 Task: Use Synth Zap Accent 06 Effect in this video Movie B.mp4
Action: Mouse moved to (529, 181)
Screenshot: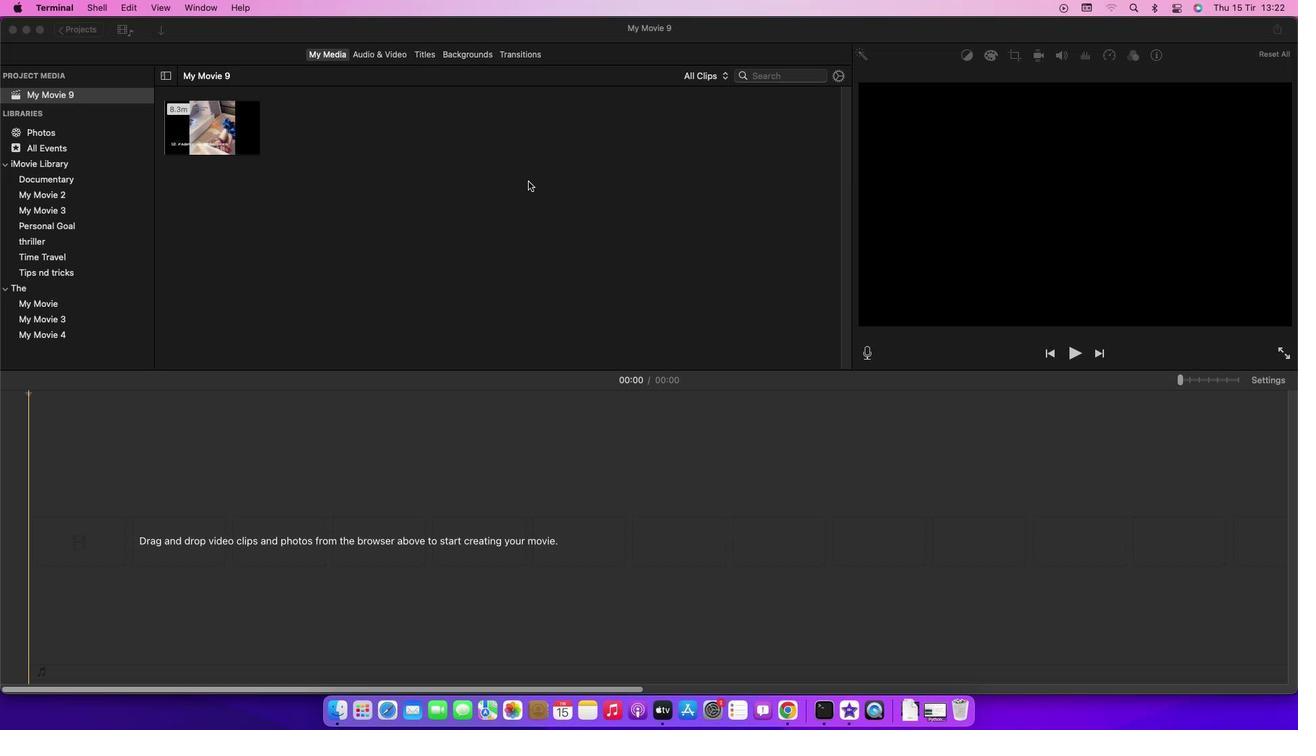 
Action: Mouse pressed left at (529, 181)
Screenshot: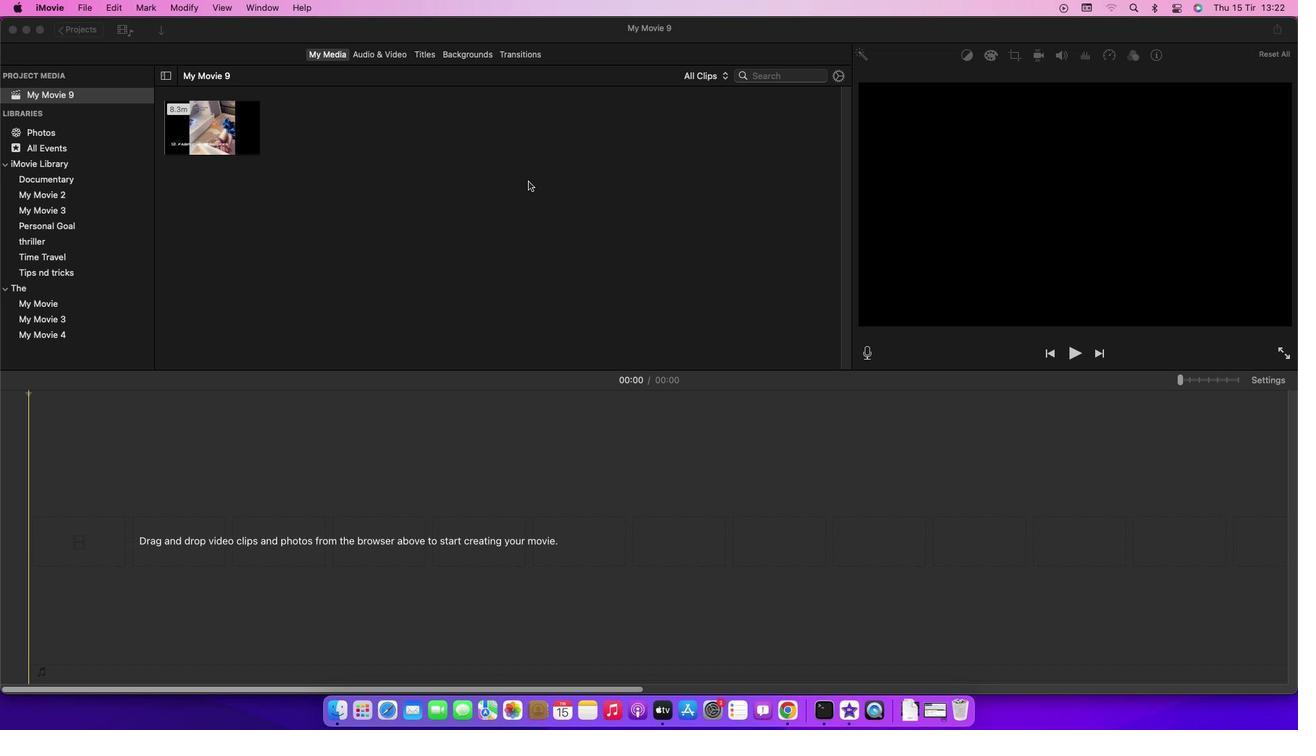 
Action: Mouse moved to (217, 131)
Screenshot: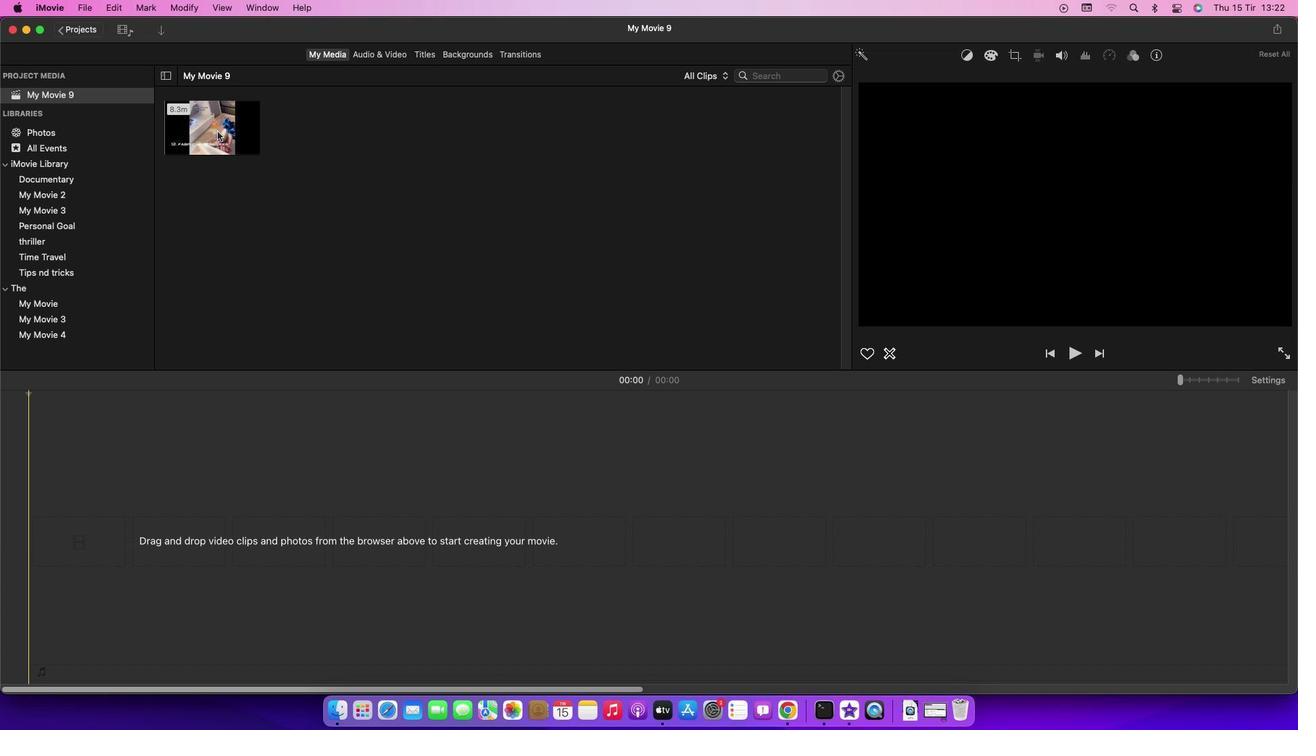 
Action: Mouse pressed left at (217, 131)
Screenshot: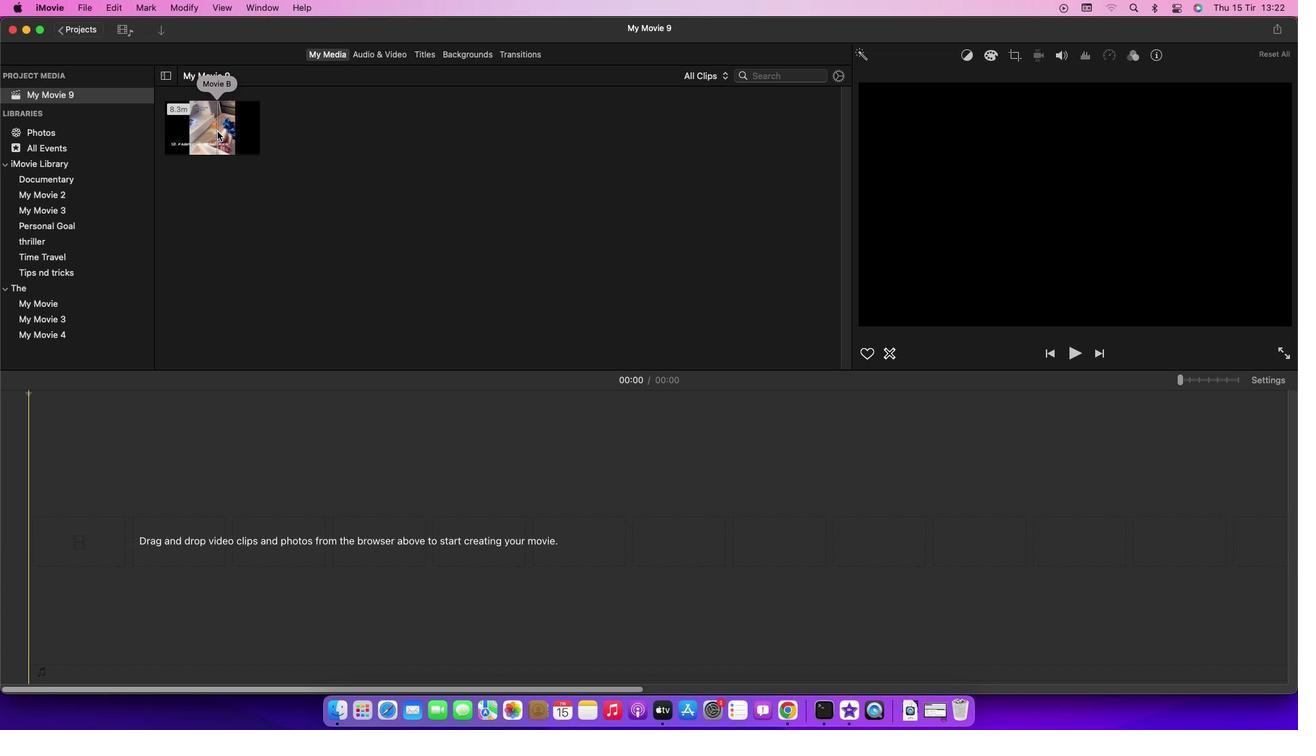 
Action: Mouse pressed left at (217, 131)
Screenshot: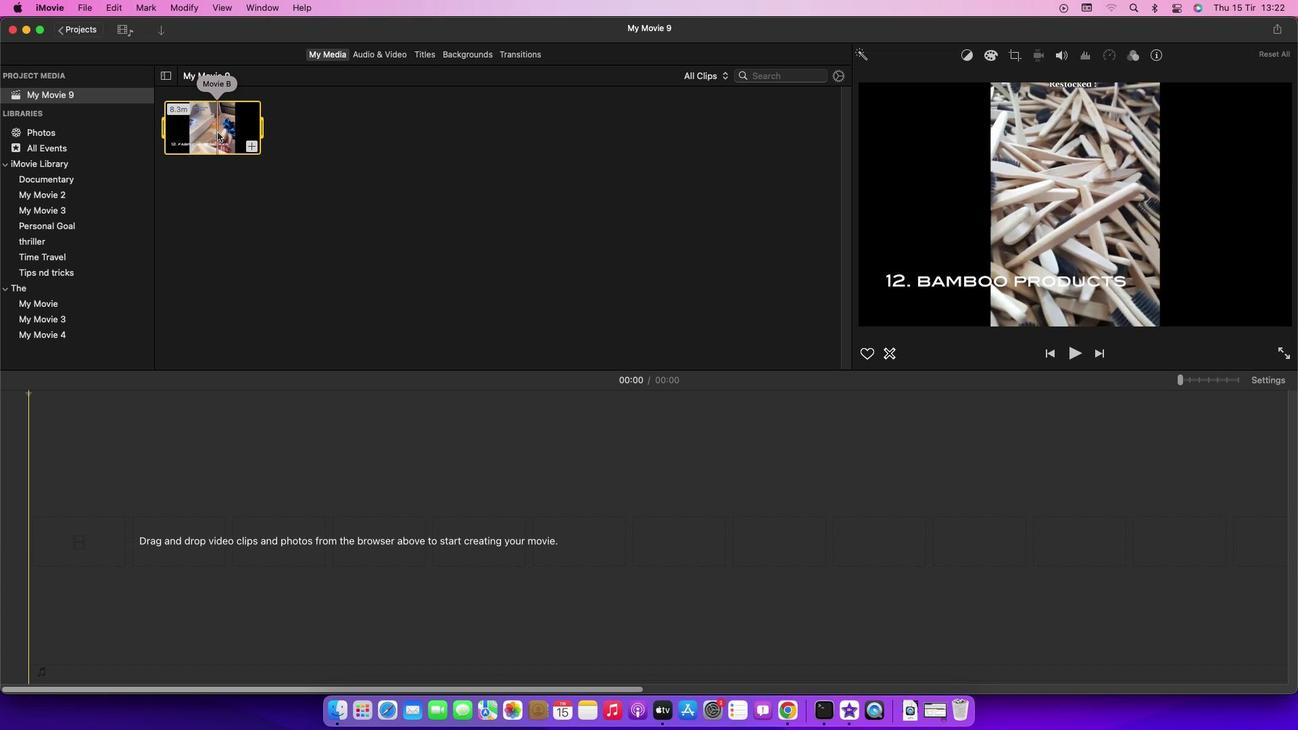 
Action: Mouse moved to (375, 55)
Screenshot: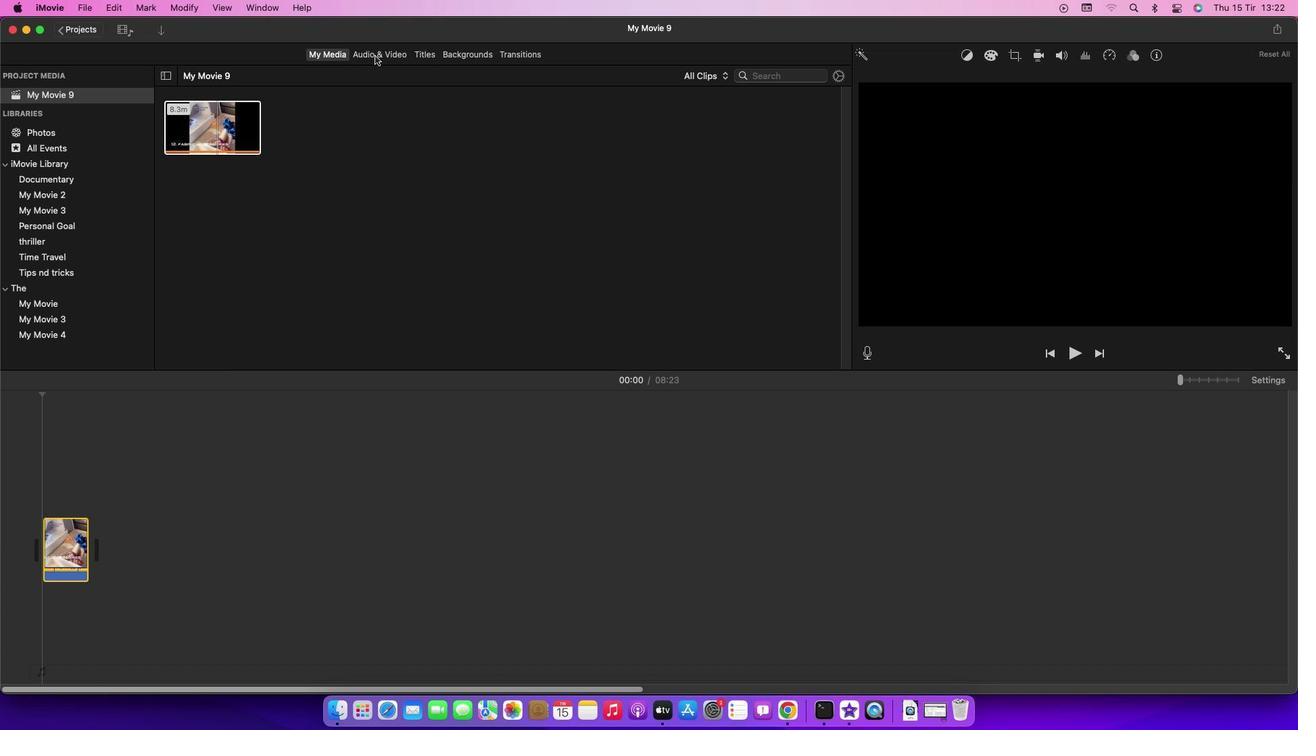 
Action: Mouse pressed left at (375, 55)
Screenshot: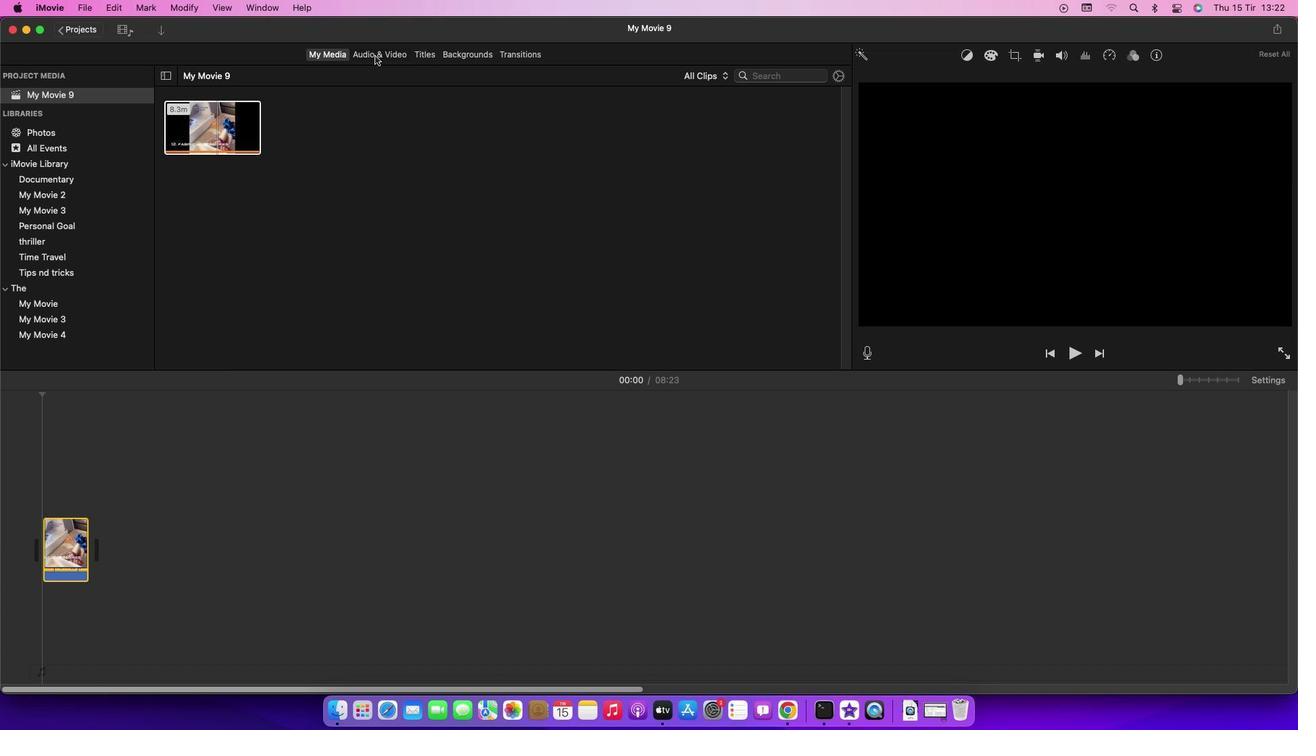 
Action: Mouse moved to (81, 127)
Screenshot: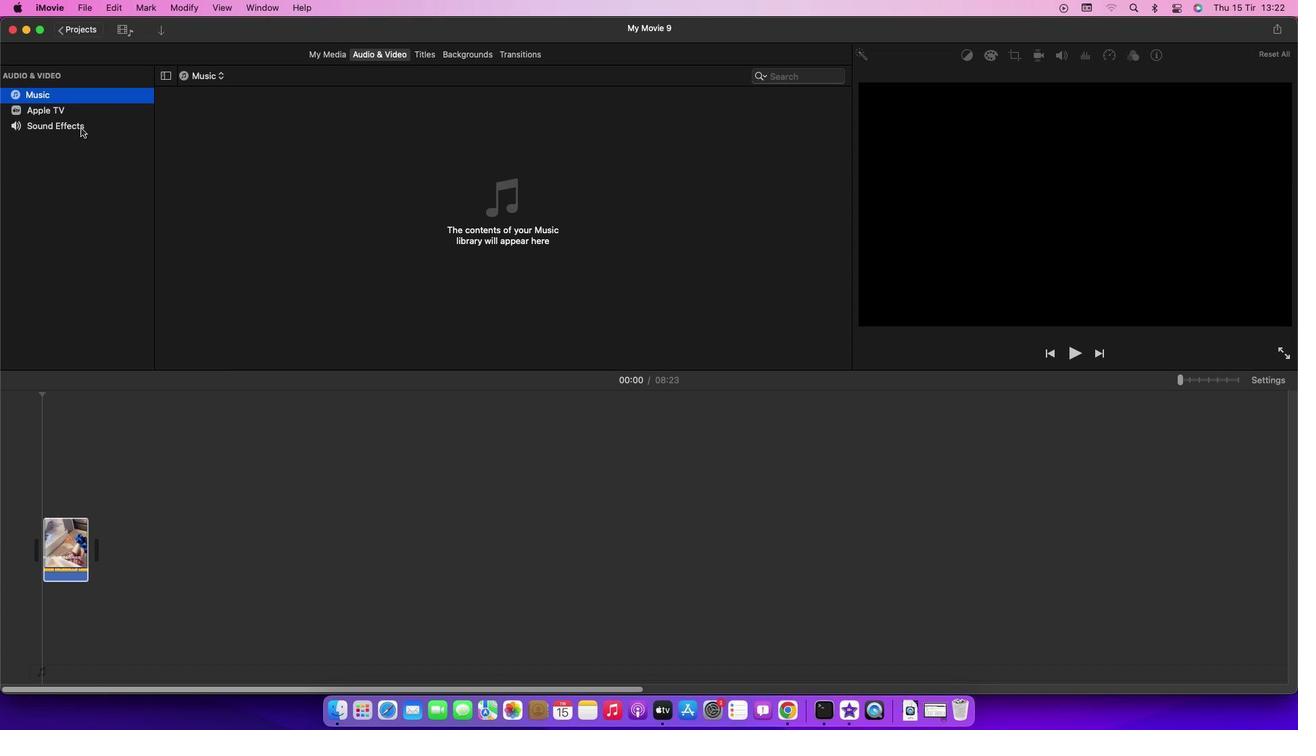 
Action: Mouse pressed left at (81, 127)
Screenshot: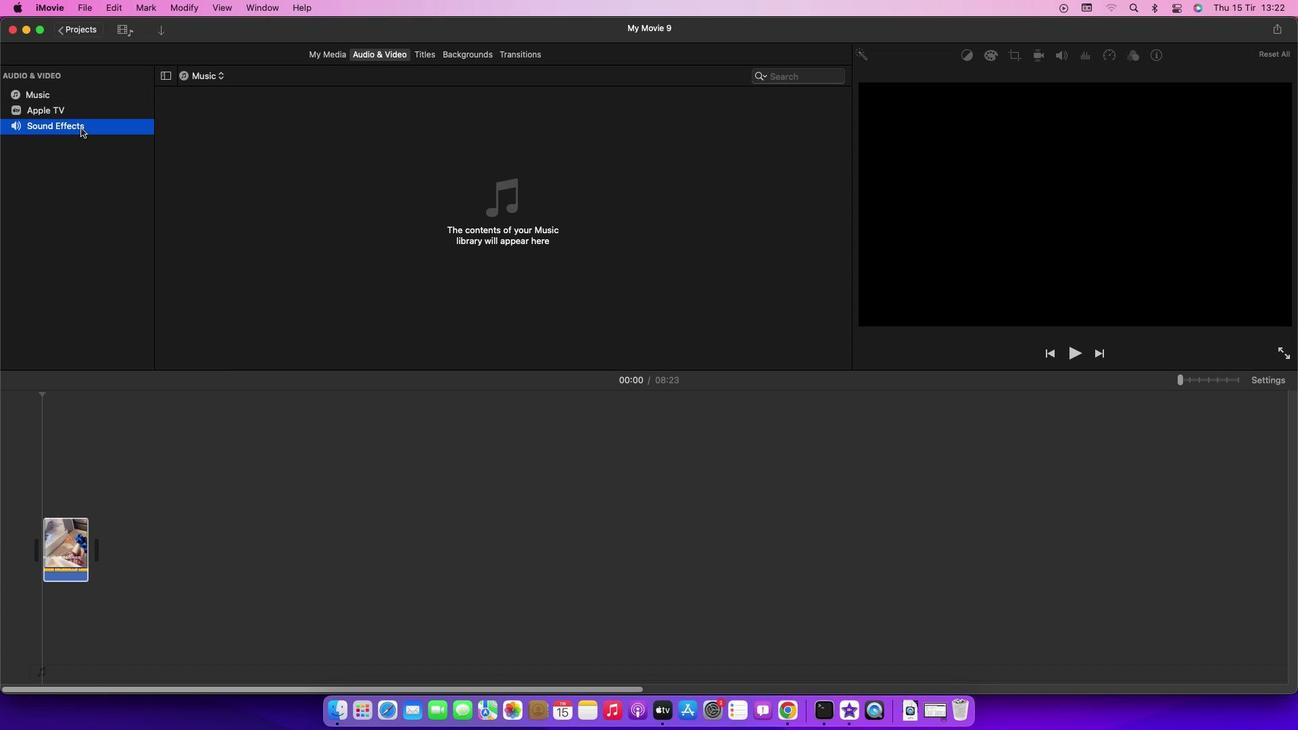 
Action: Mouse moved to (229, 278)
Screenshot: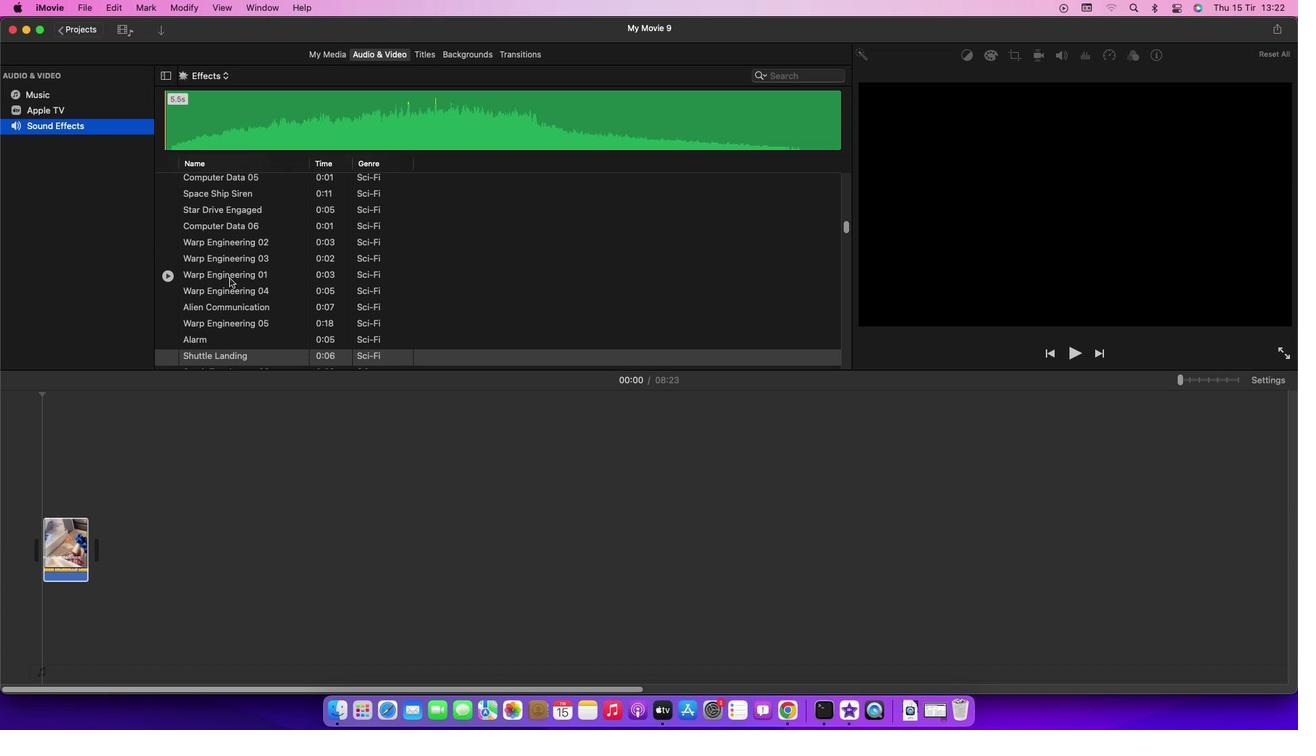 
Action: Mouse scrolled (229, 278) with delta (0, 0)
Screenshot: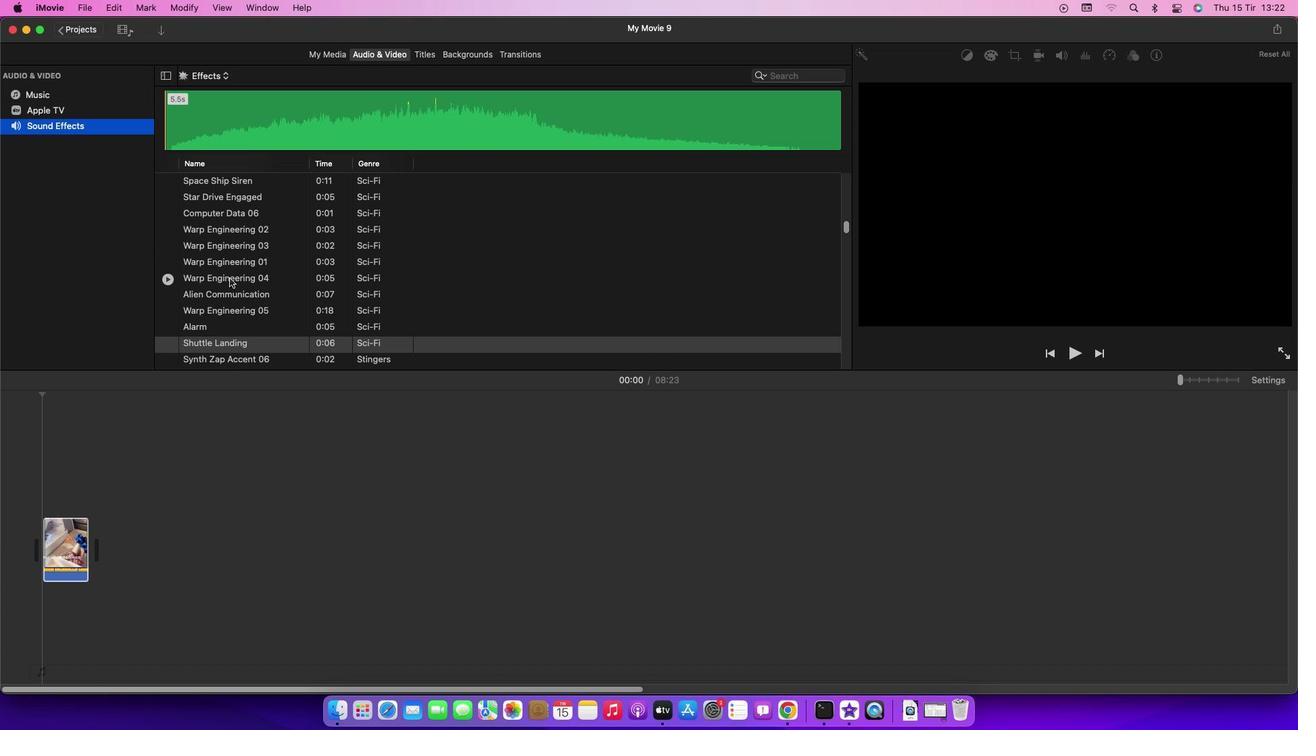 
Action: Mouse scrolled (229, 278) with delta (0, 0)
Screenshot: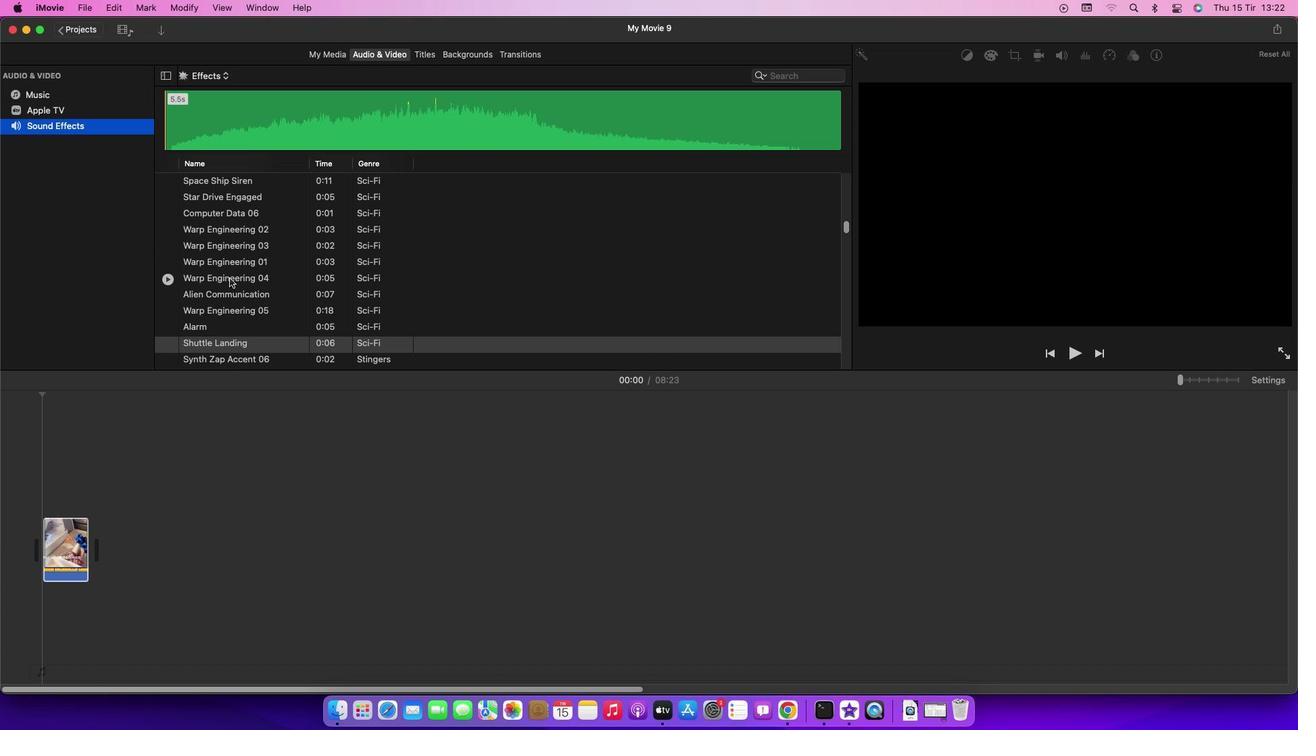 
Action: Mouse scrolled (229, 278) with delta (0, 0)
Screenshot: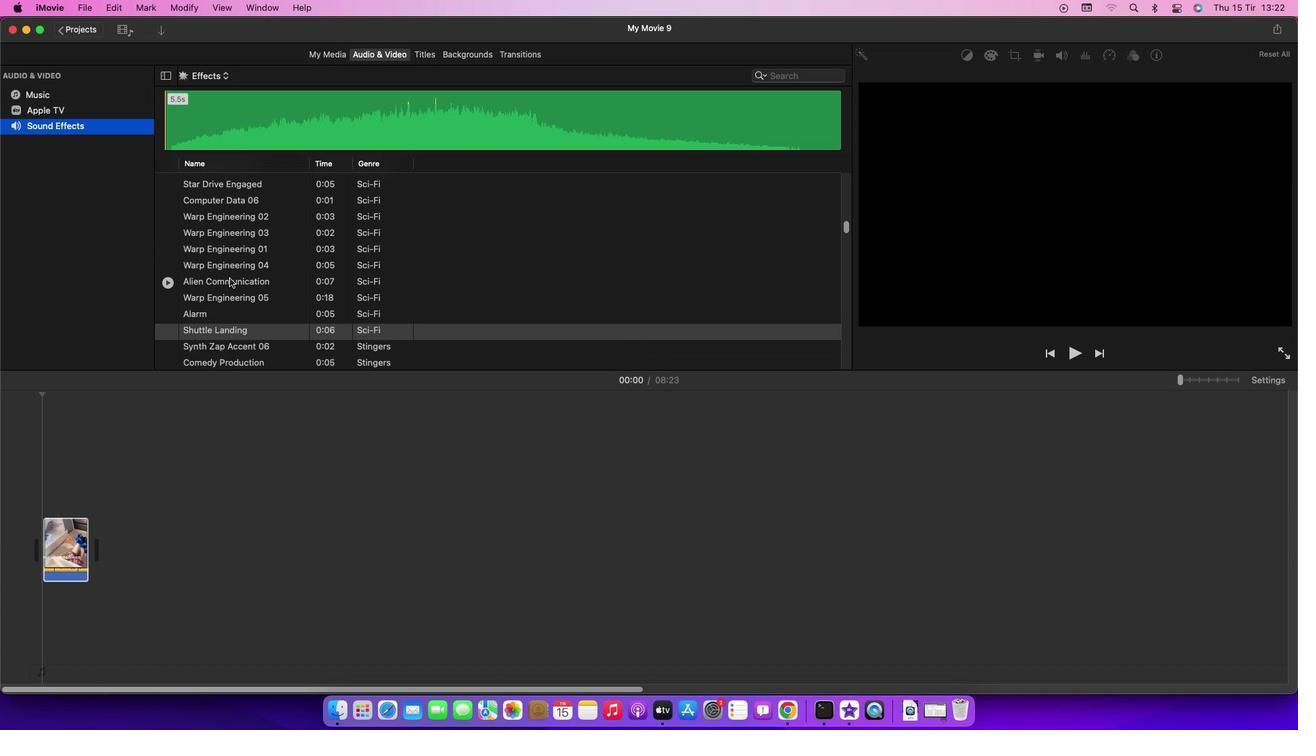
Action: Mouse moved to (211, 347)
Screenshot: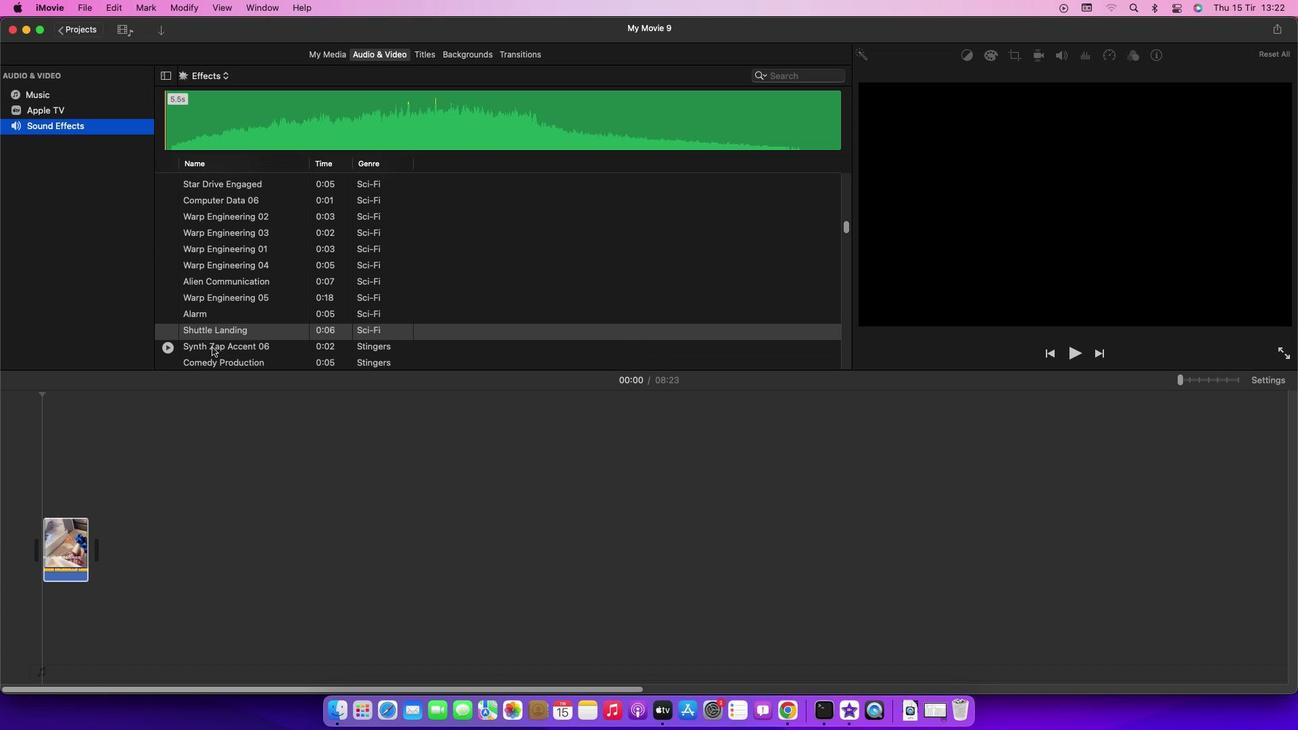 
Action: Mouse pressed left at (211, 347)
Screenshot: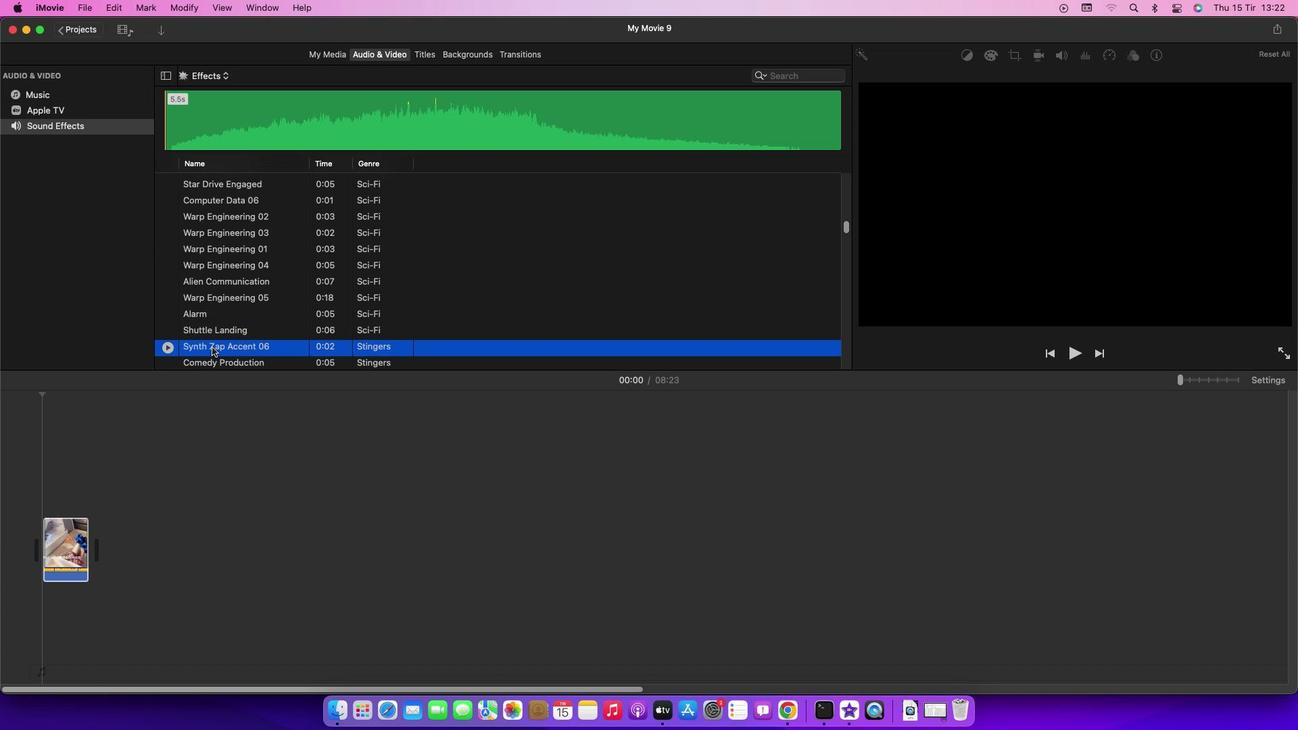 
Action: Mouse moved to (218, 345)
Screenshot: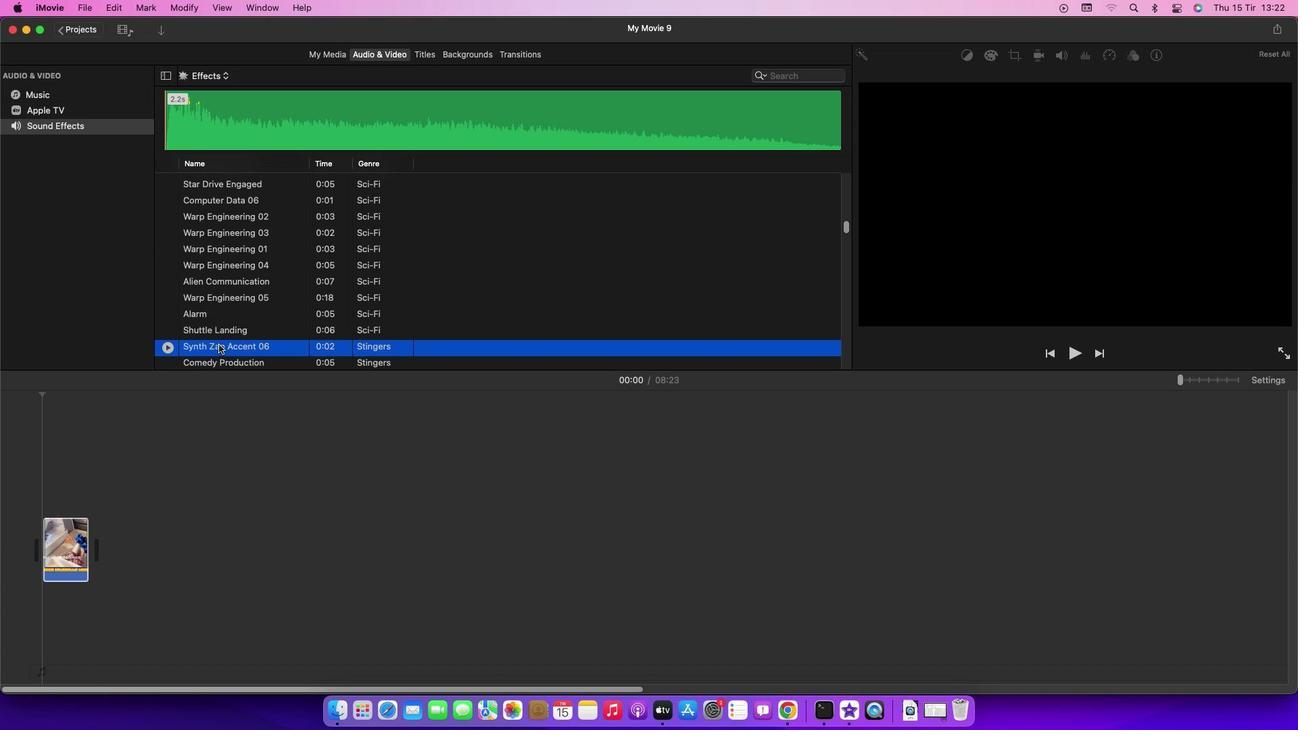 
Action: Mouse pressed left at (218, 345)
Screenshot: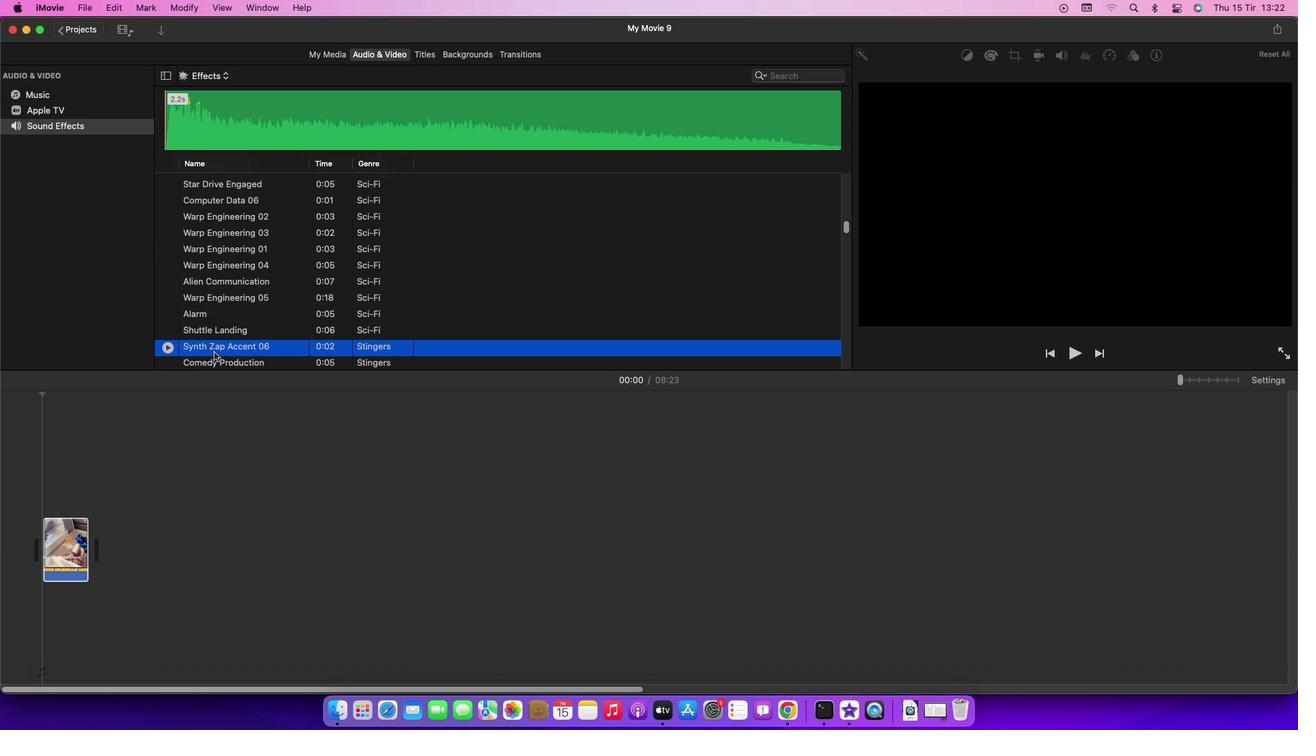 
Action: Mouse moved to (269, 531)
Screenshot: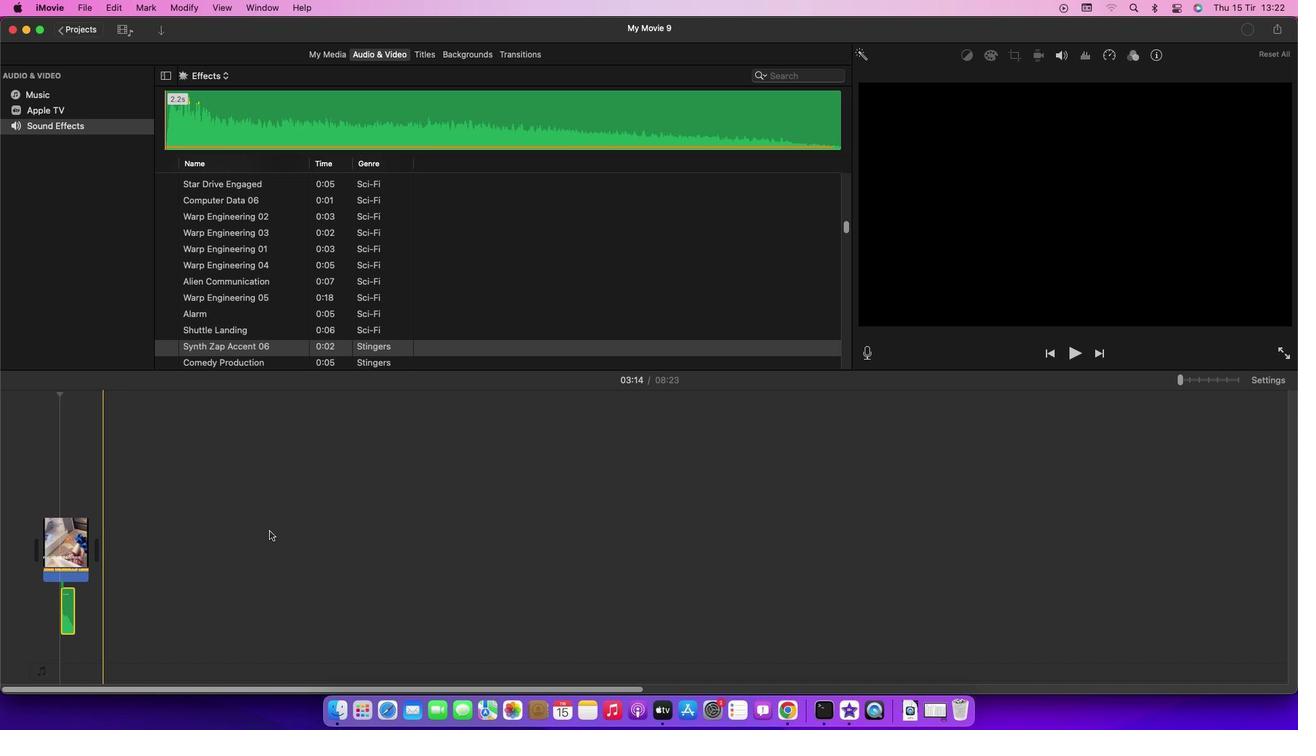 
